 Task: Search for emails with specific words in any order: `Important OR Dear`.
Action: Mouse moved to (530, 67)
Screenshot: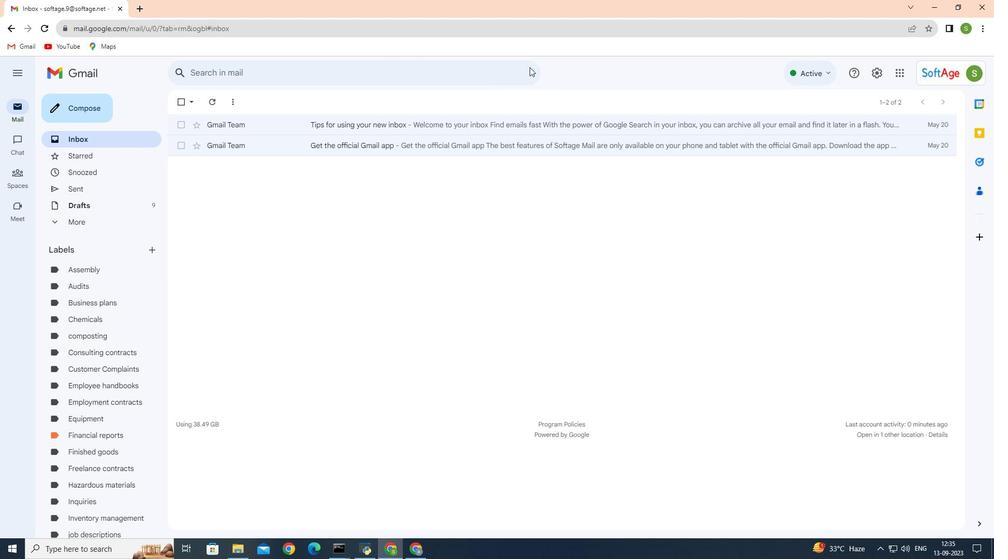 
Action: Mouse pressed left at (530, 67)
Screenshot: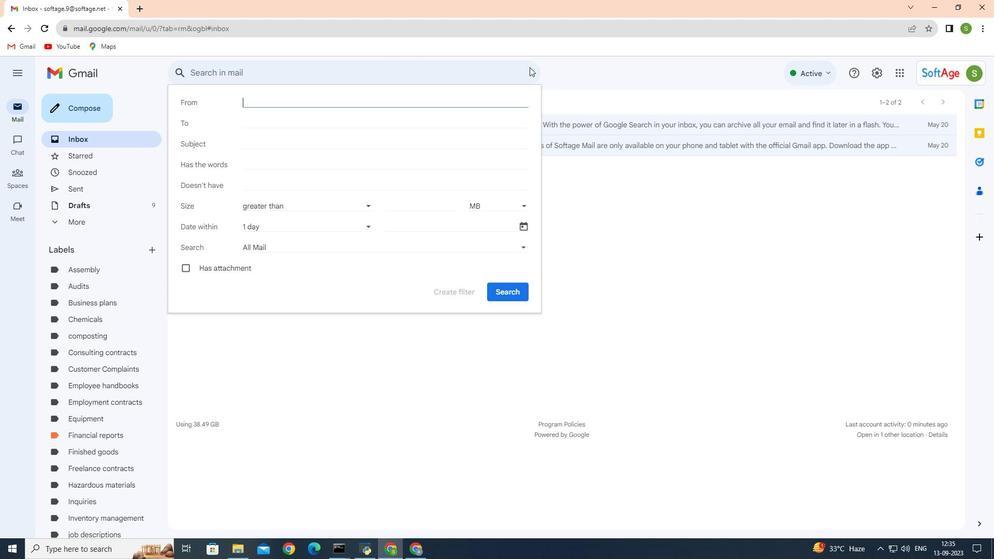 
Action: Mouse moved to (261, 160)
Screenshot: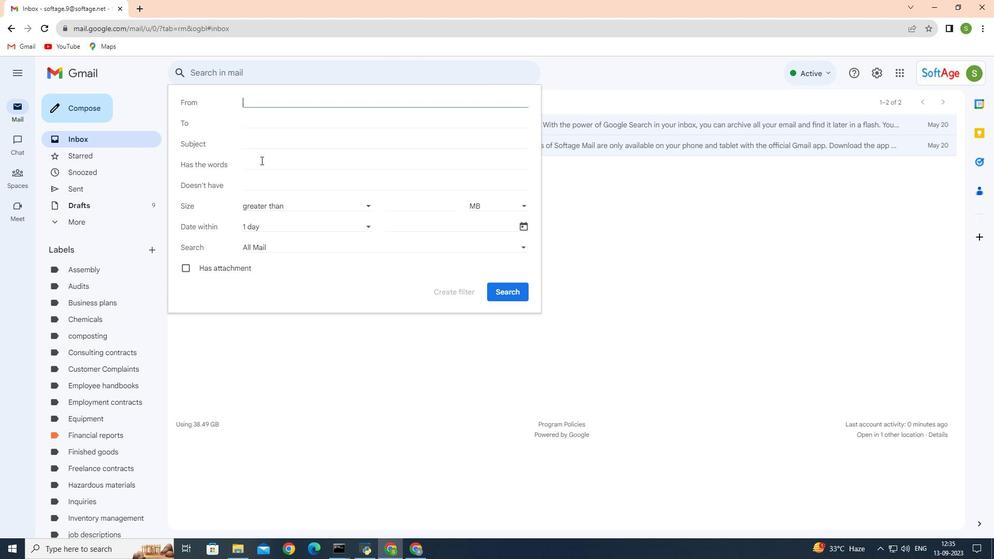 
Action: Mouse pressed left at (261, 160)
Screenshot: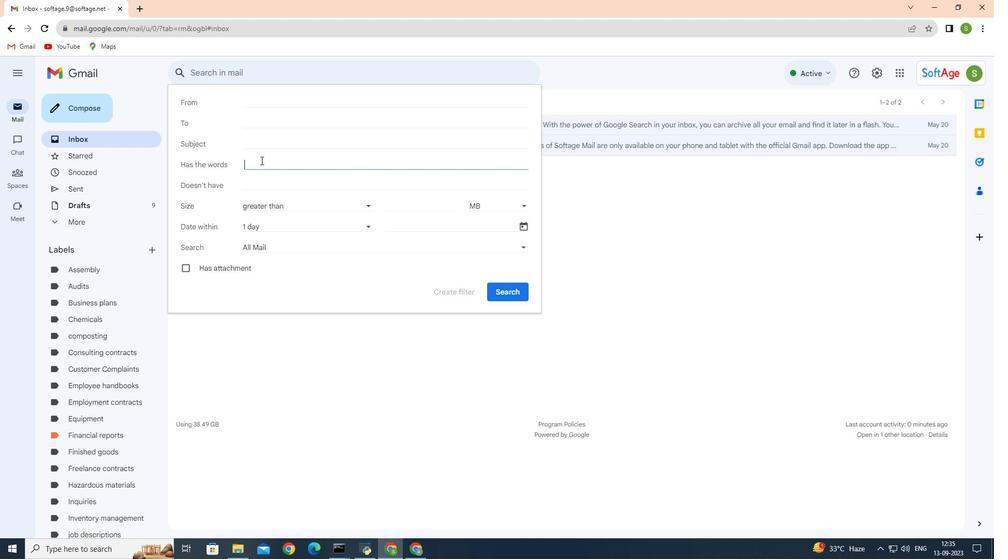 
Action: Mouse pressed left at (261, 160)
Screenshot: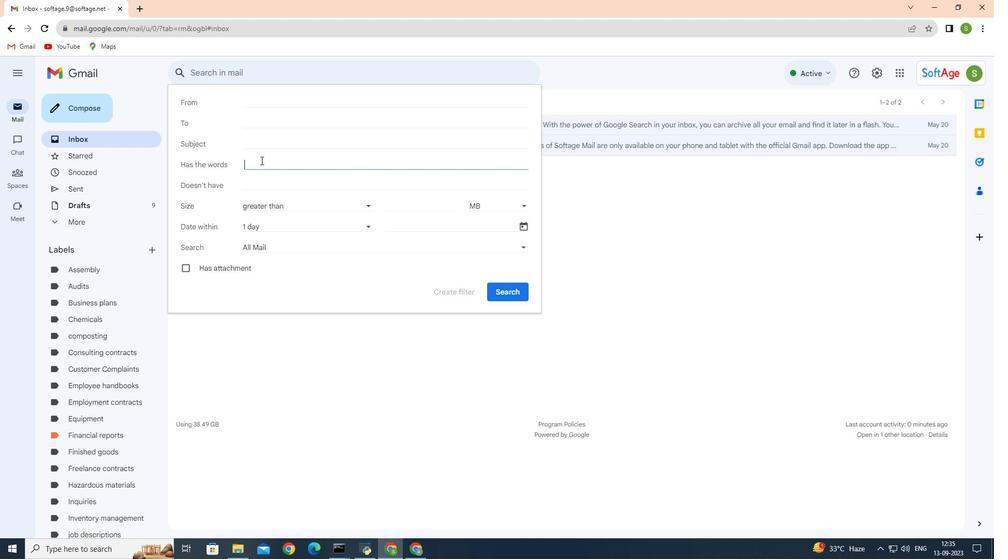 
Action: Mouse moved to (423, 148)
Screenshot: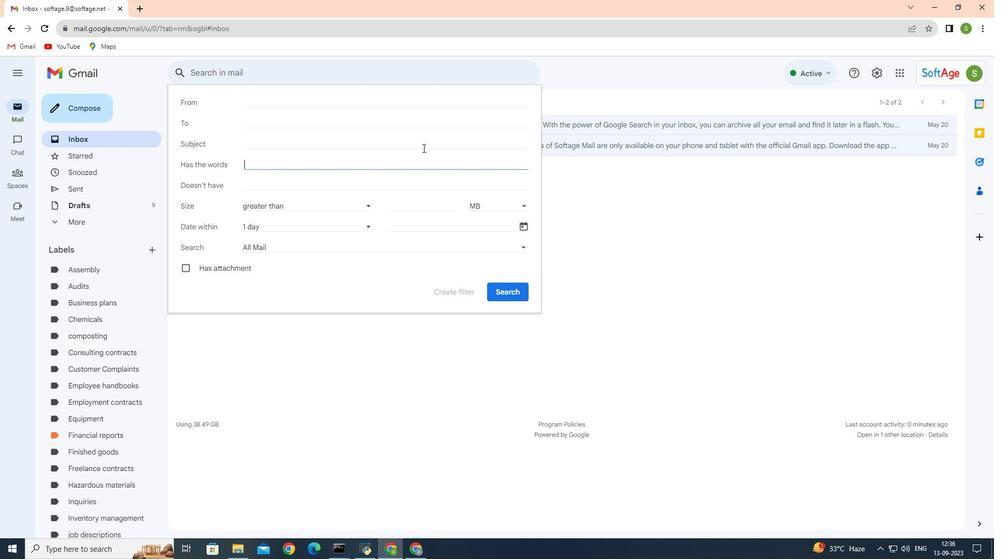
Action: Key pressed impotant
Screenshot: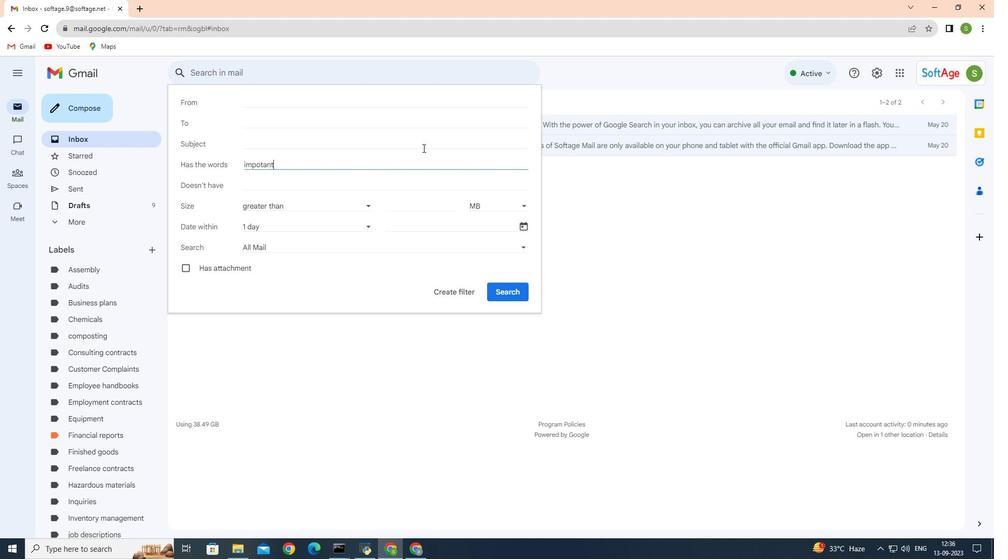 
Action: Mouse moved to (504, 290)
Screenshot: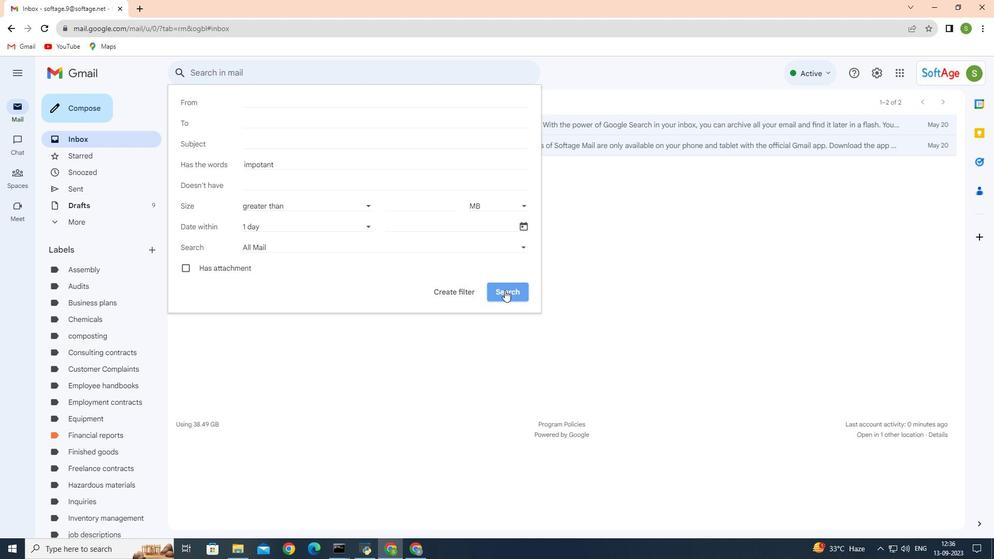 
Action: Mouse pressed left at (504, 290)
Screenshot: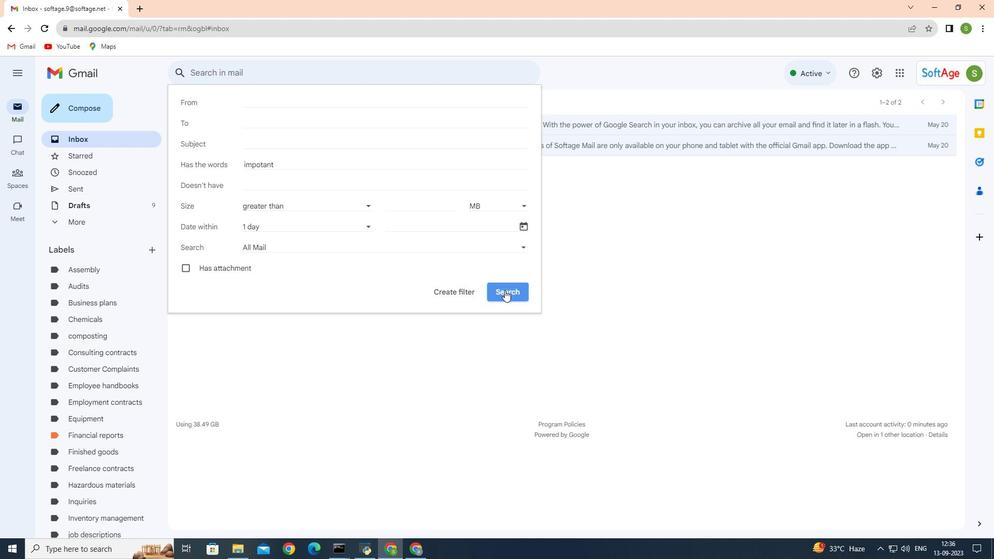 
Action: Mouse moved to (528, 69)
Screenshot: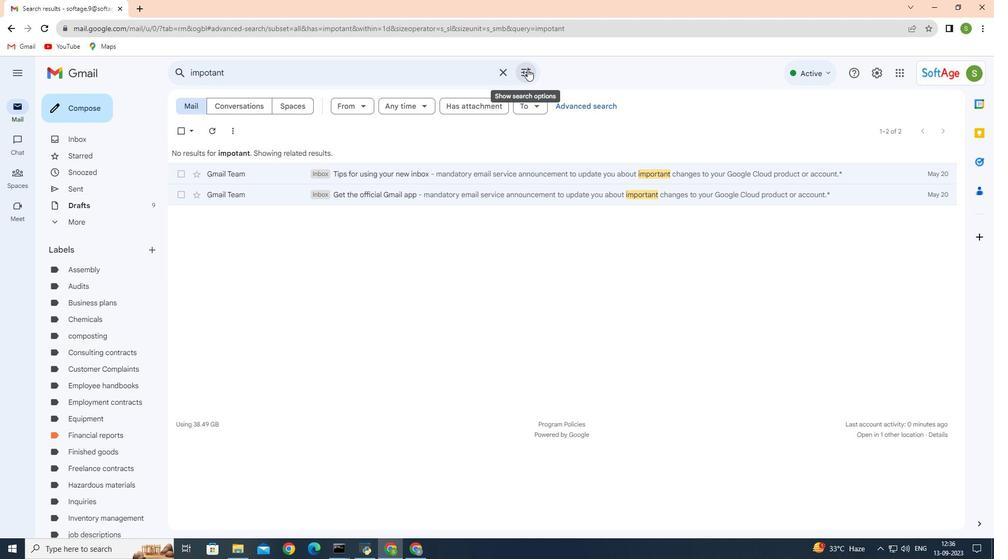 
Action: Mouse pressed left at (528, 69)
Screenshot: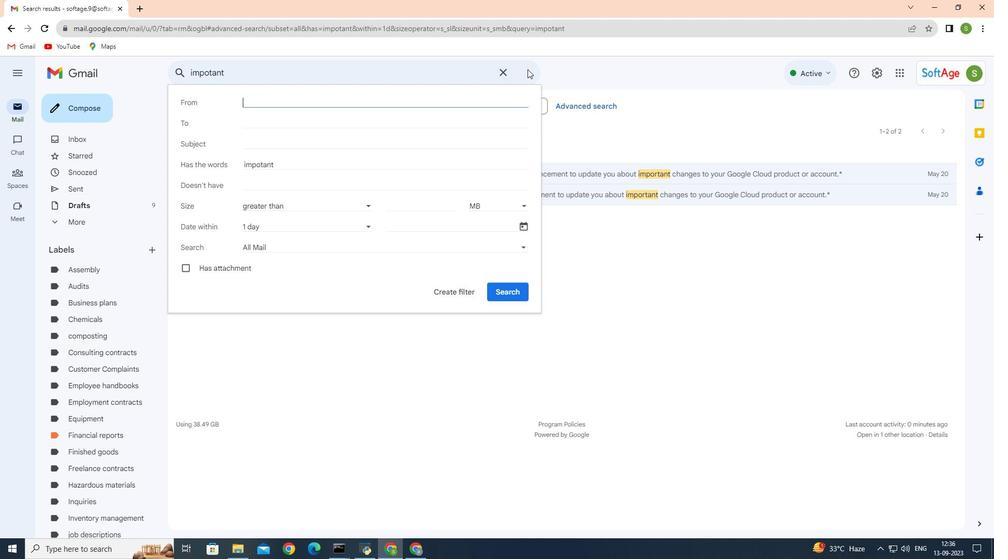 
Action: Mouse moved to (281, 167)
Screenshot: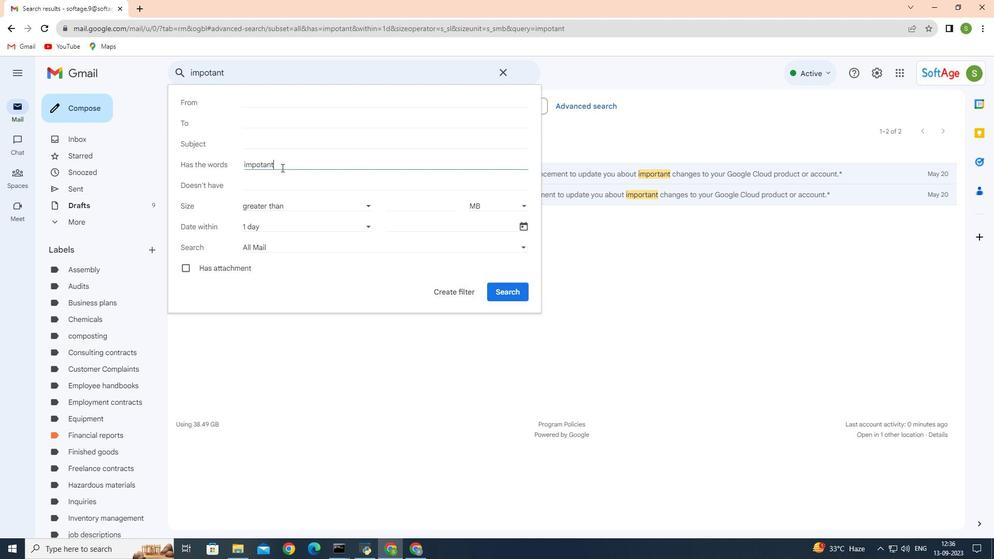 
Action: Mouse pressed left at (281, 167)
Screenshot: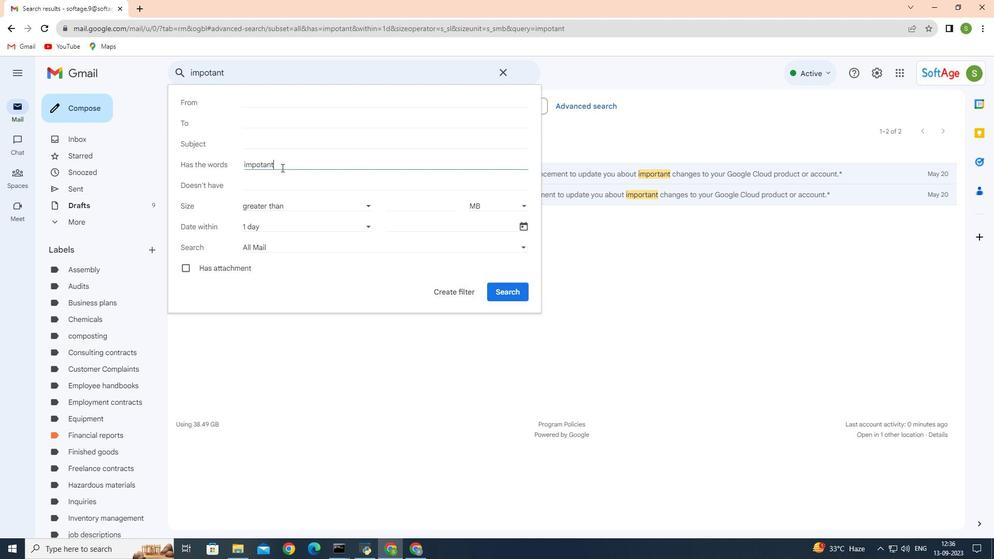 
Action: Mouse moved to (281, 167)
Screenshot: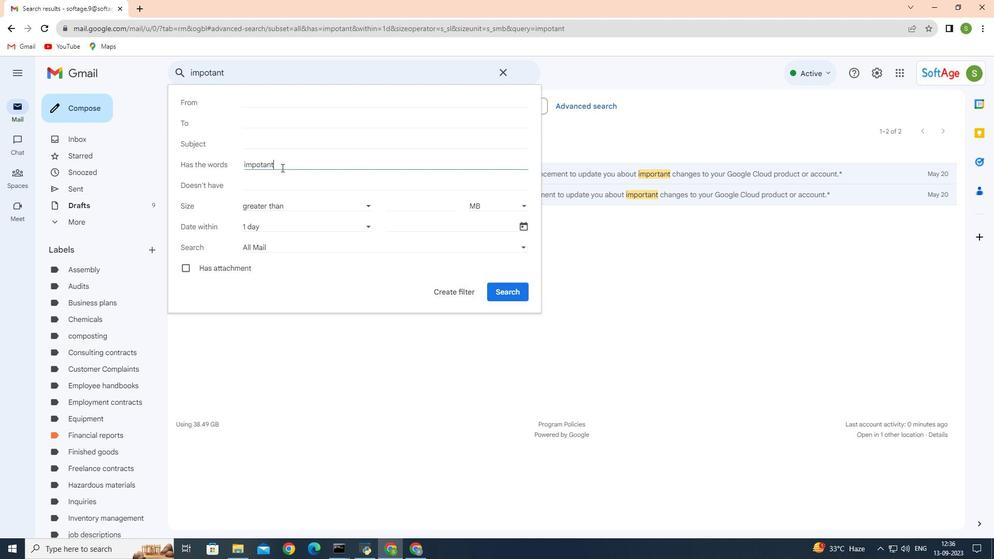 
Action: Key pressed <Key.backspace><Key.backspace><Key.backspace><Key.backspace><Key.backspace><Key.backspace><Key.backspace><Key.backspace><Key.backspace><Key.backspace><Key.backspace><Key.backspace><Key.backspace><Key.backspace>
Screenshot: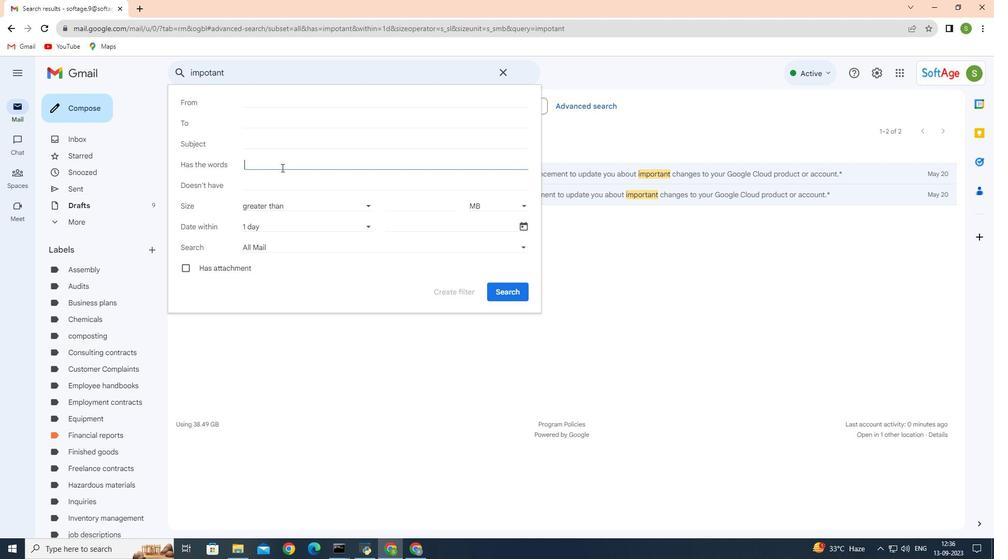 
Action: Mouse moved to (281, 167)
Screenshot: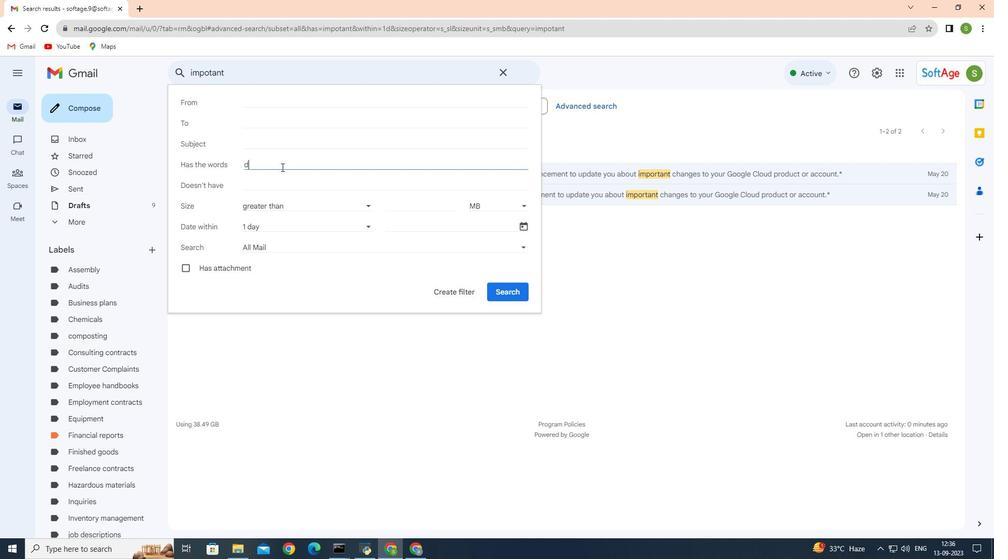 
Action: Key pressed dear
Screenshot: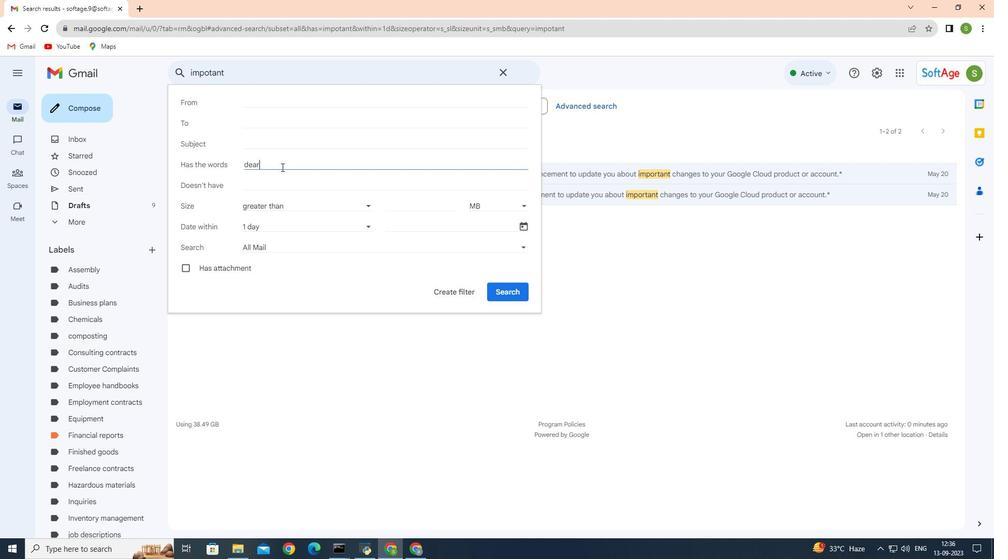 
Action: Mouse moved to (498, 290)
Screenshot: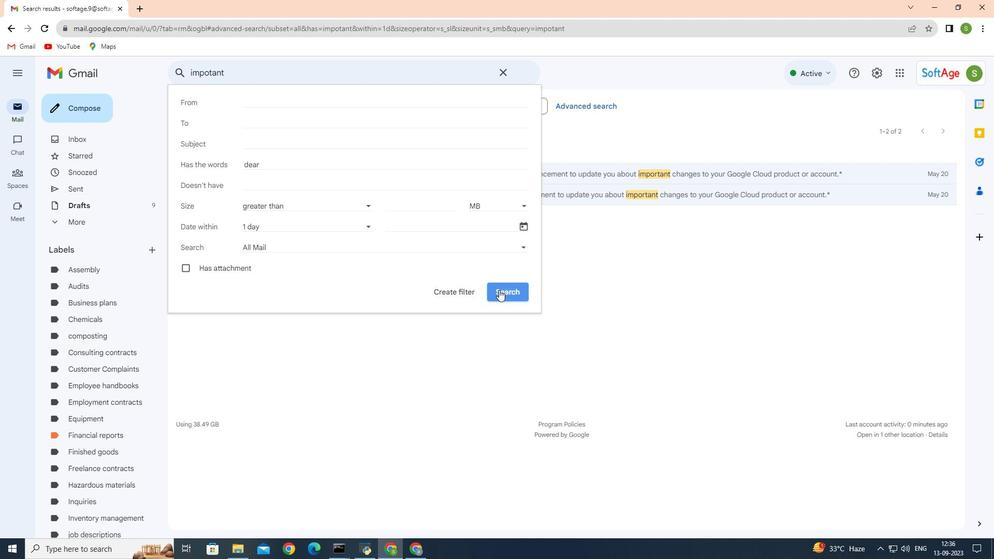 
Action: Mouse pressed left at (498, 290)
Screenshot: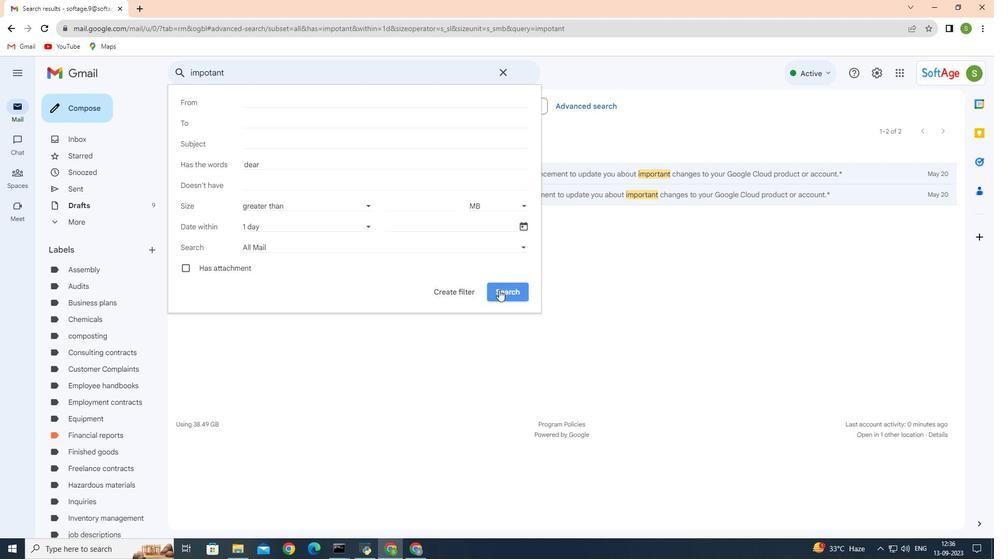 
Action: Mouse moved to (500, 282)
Screenshot: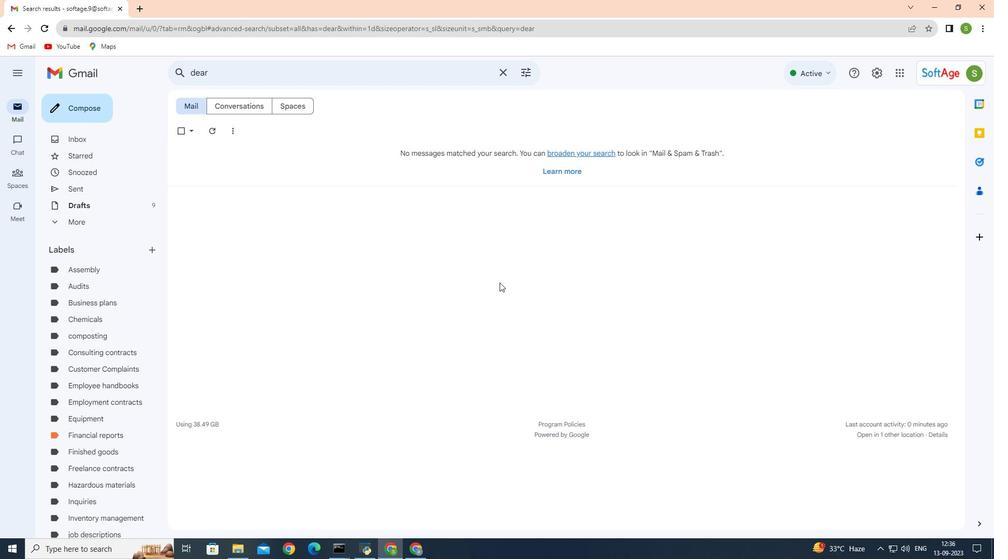 
